 Task: Select the never in the auto find in selection.
Action: Mouse pressed left at (15, 491)
Screenshot: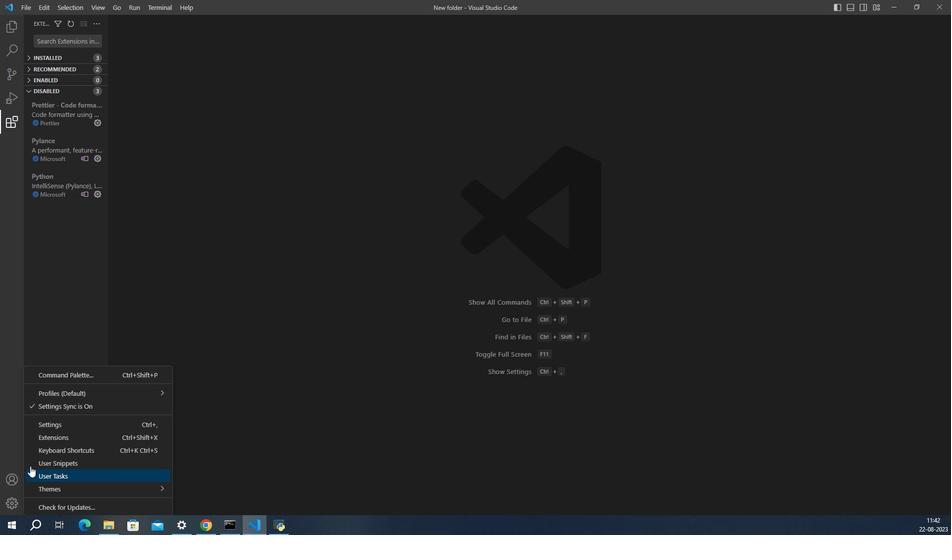 
Action: Mouse moved to (59, 417)
Screenshot: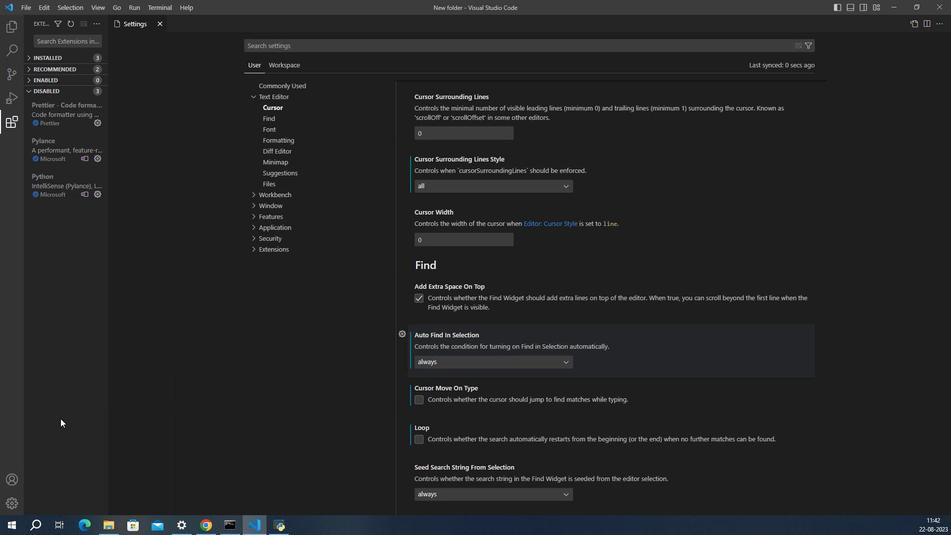 
Action: Mouse pressed left at (59, 417)
Screenshot: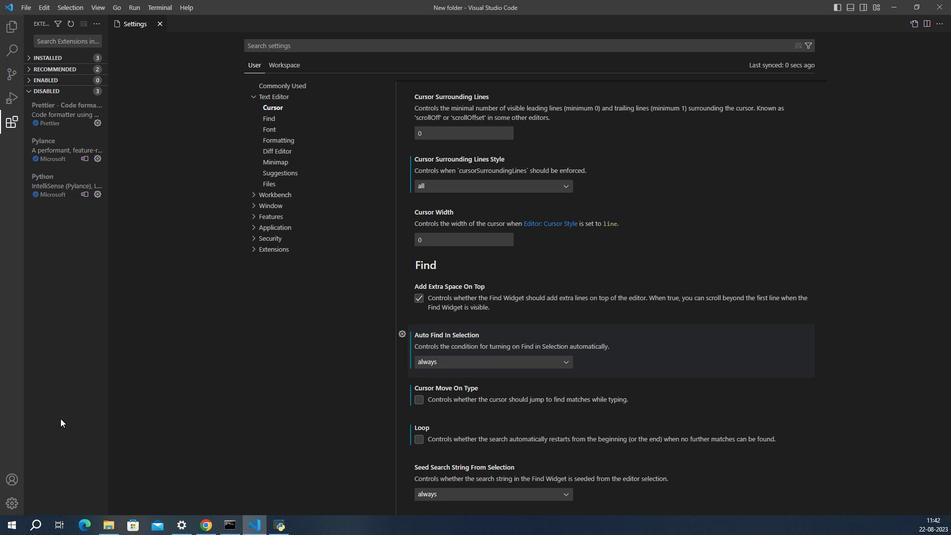 
Action: Mouse moved to (432, 363)
Screenshot: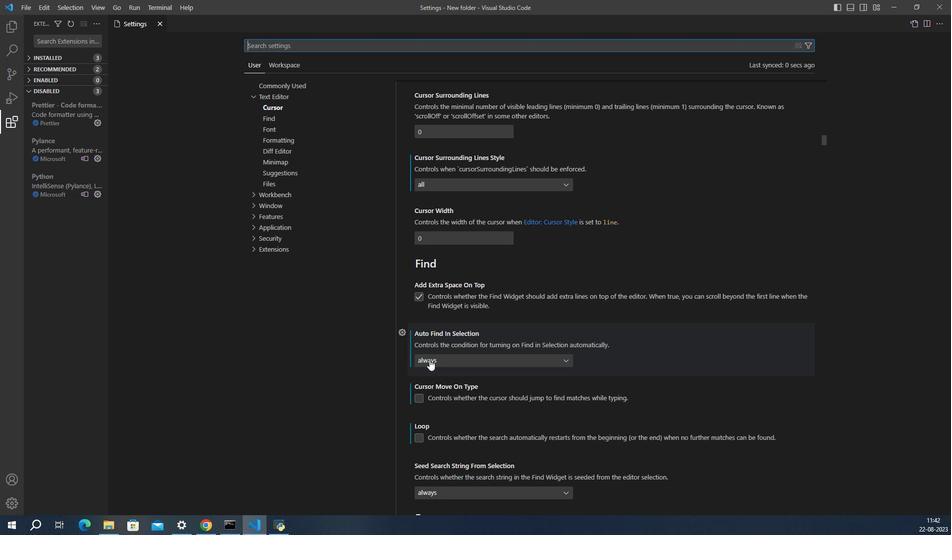 
Action: Mouse pressed left at (432, 363)
Screenshot: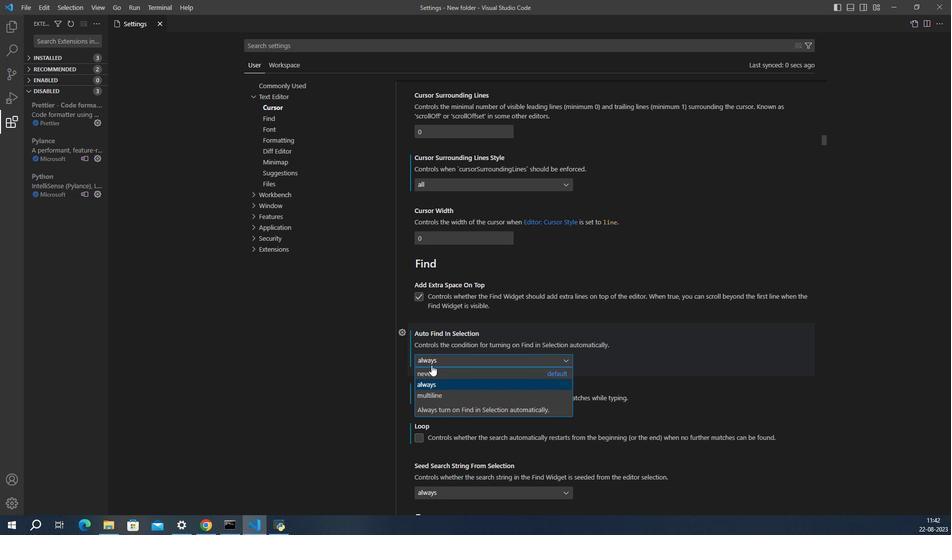 
Action: Mouse moved to (434, 370)
Screenshot: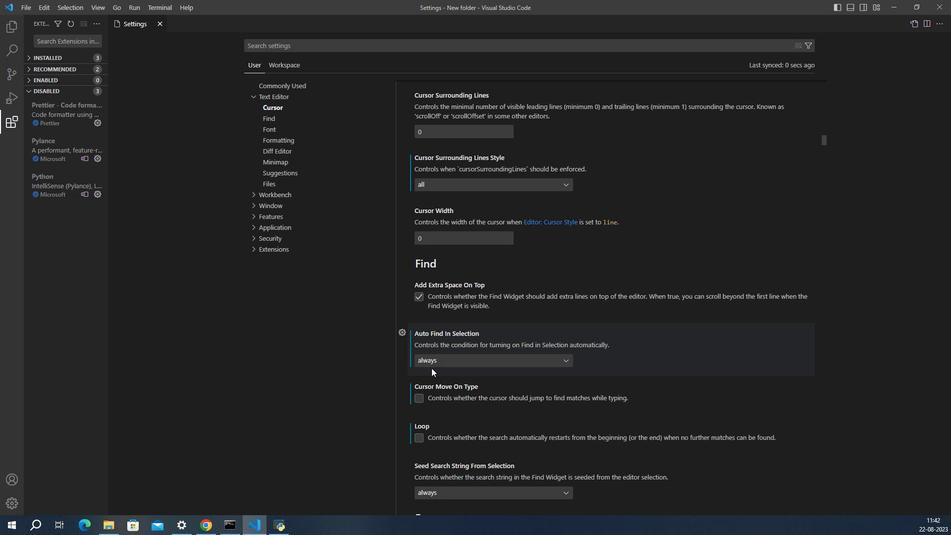 
Action: Mouse pressed left at (434, 370)
Screenshot: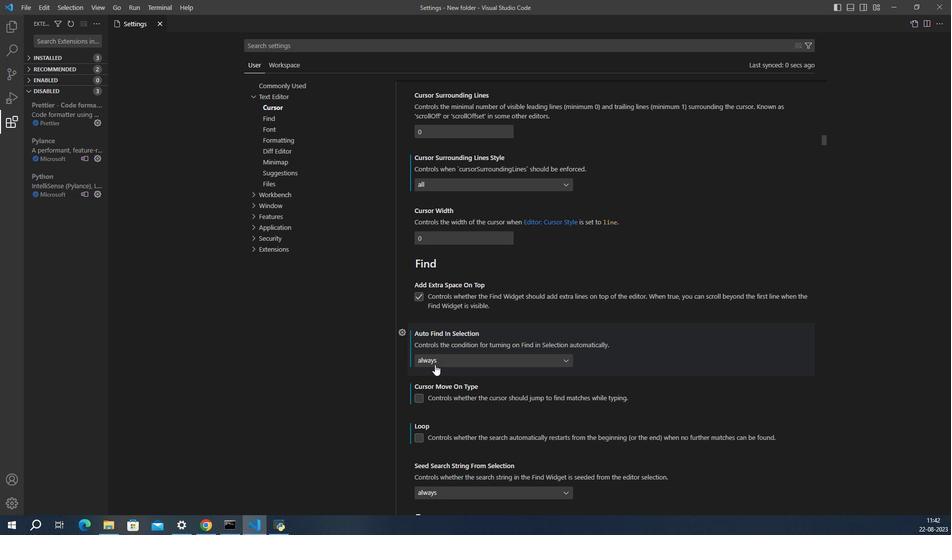 
Action: Mouse moved to (439, 363)
Screenshot: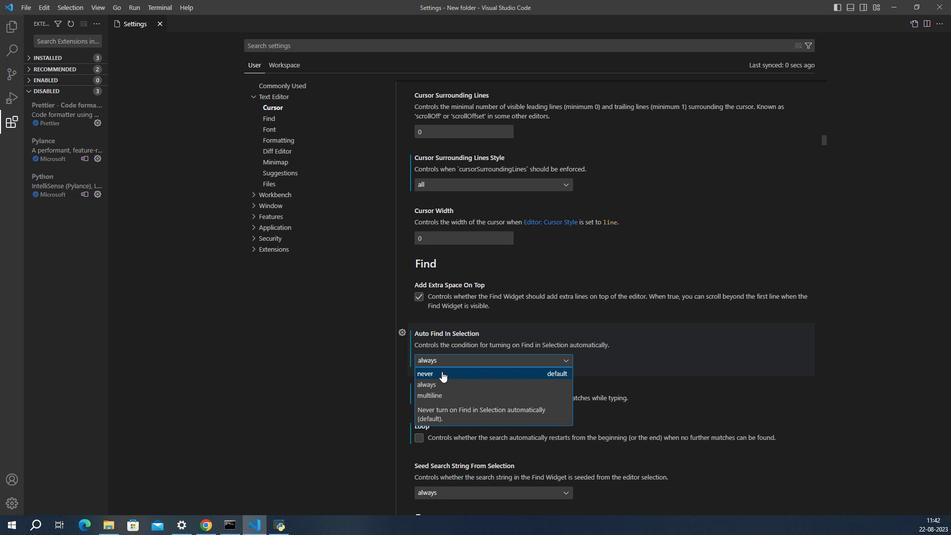 
Action: Mouse pressed left at (439, 363)
Screenshot: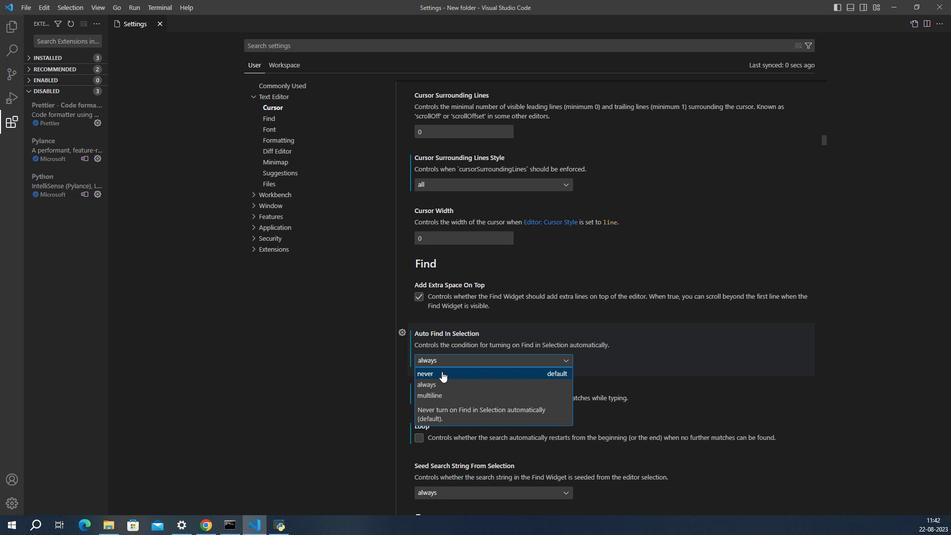 
Action: Mouse moved to (444, 374)
Screenshot: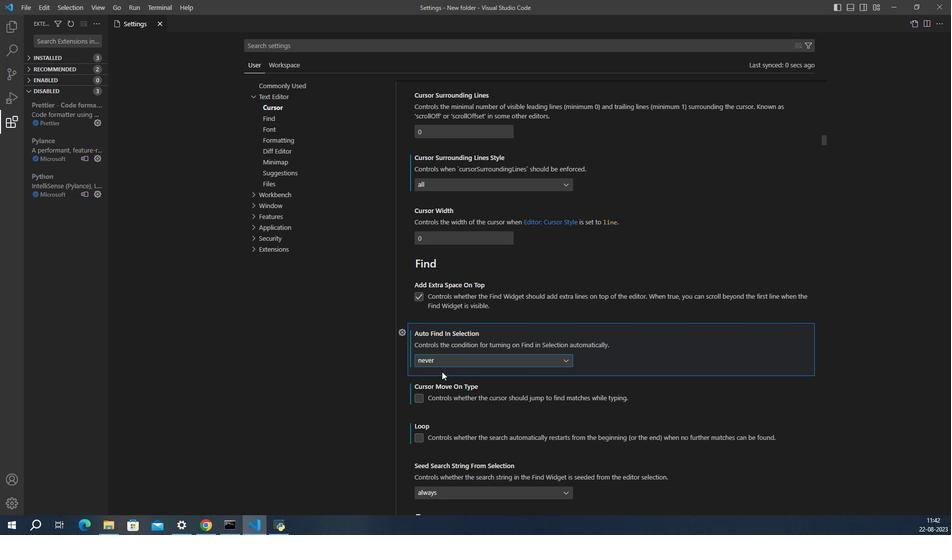 
Action: Mouse pressed left at (444, 374)
Screenshot: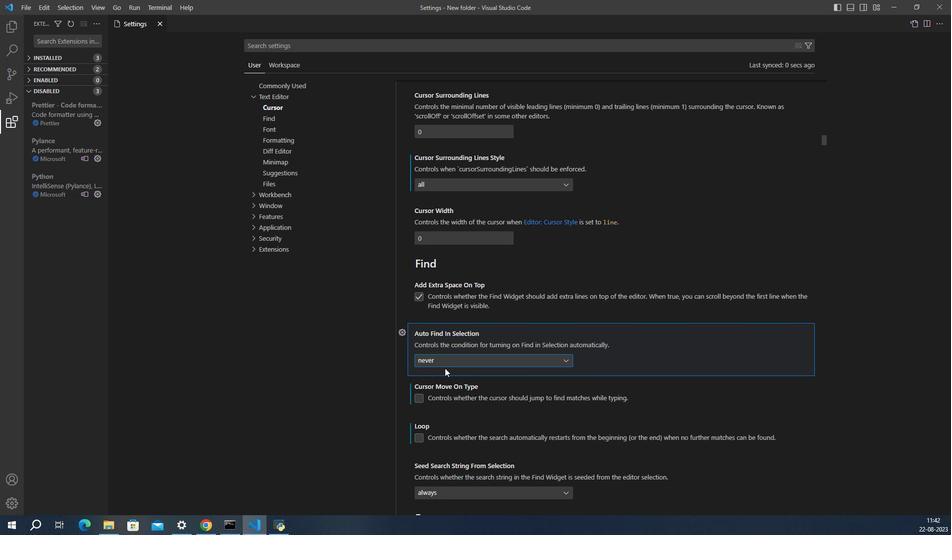 
Action: Mouse moved to (447, 371)
Screenshot: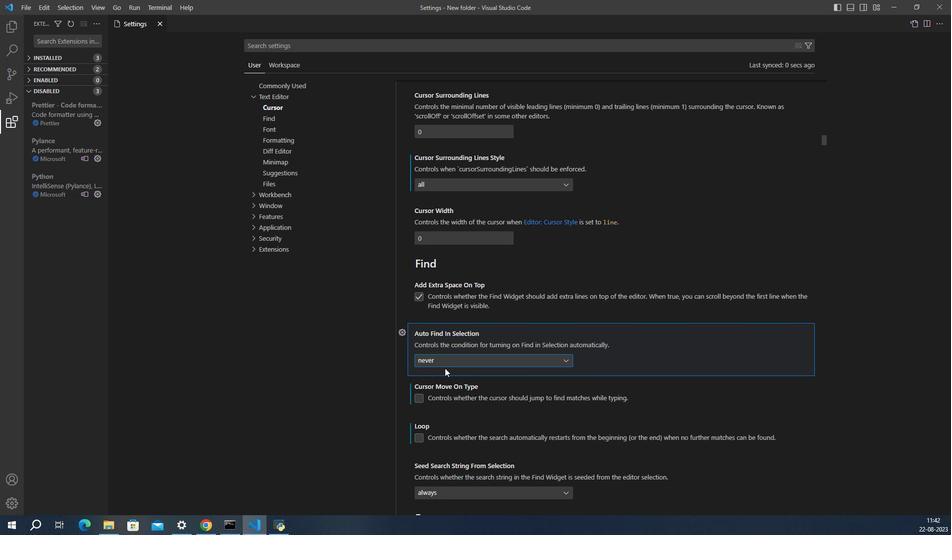 
